 Task: Measure the distance between Seattle and Vancouver.
Action: Mouse moved to (233, 60)
Screenshot: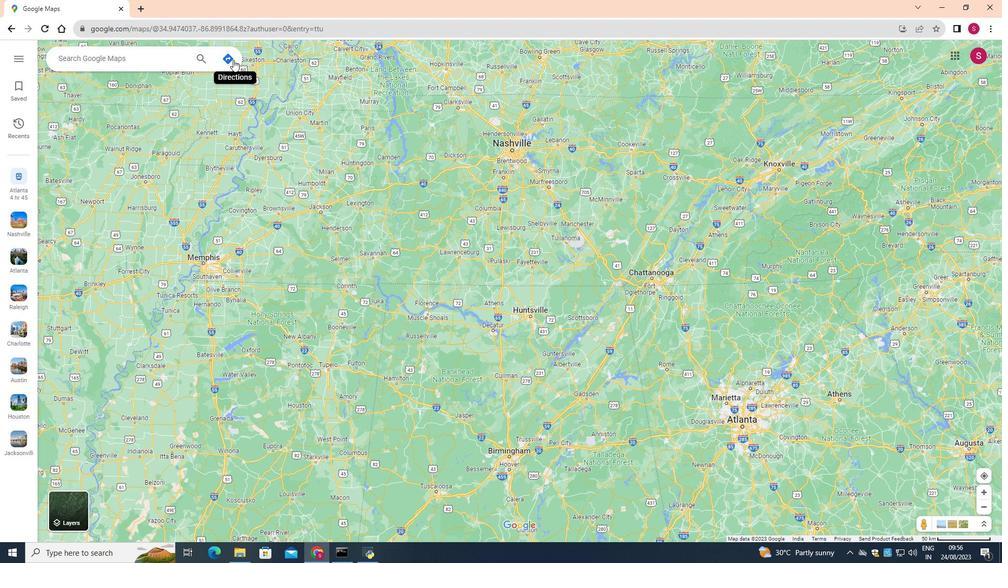 
Action: Mouse pressed left at (233, 60)
Screenshot: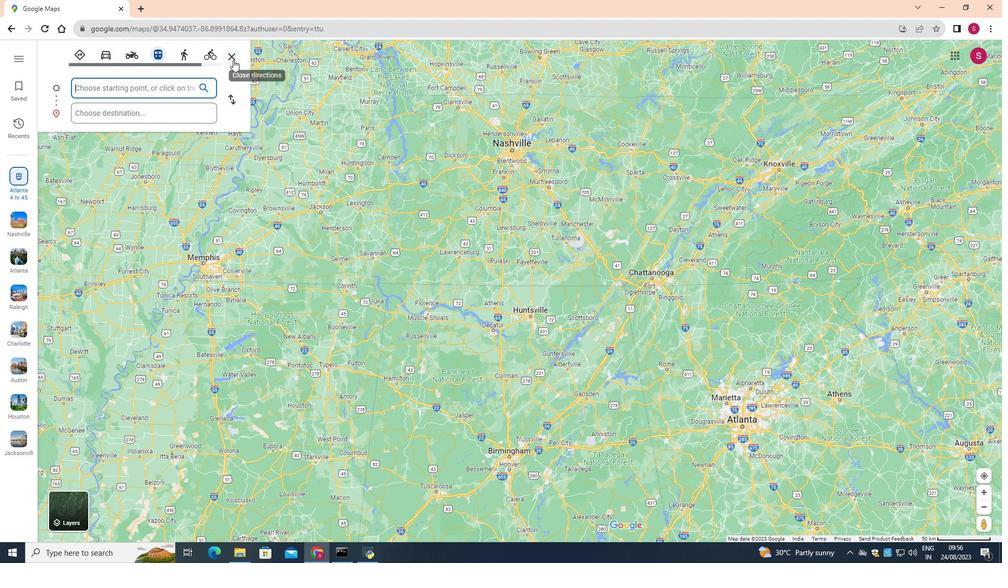 
Action: Mouse moved to (171, 84)
Screenshot: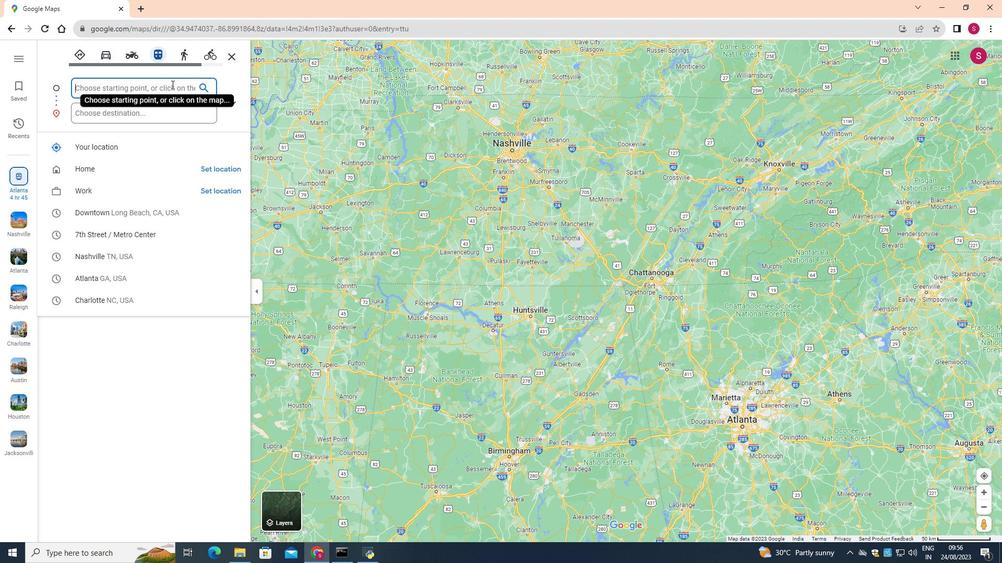 
Action: Mouse pressed left at (171, 84)
Screenshot: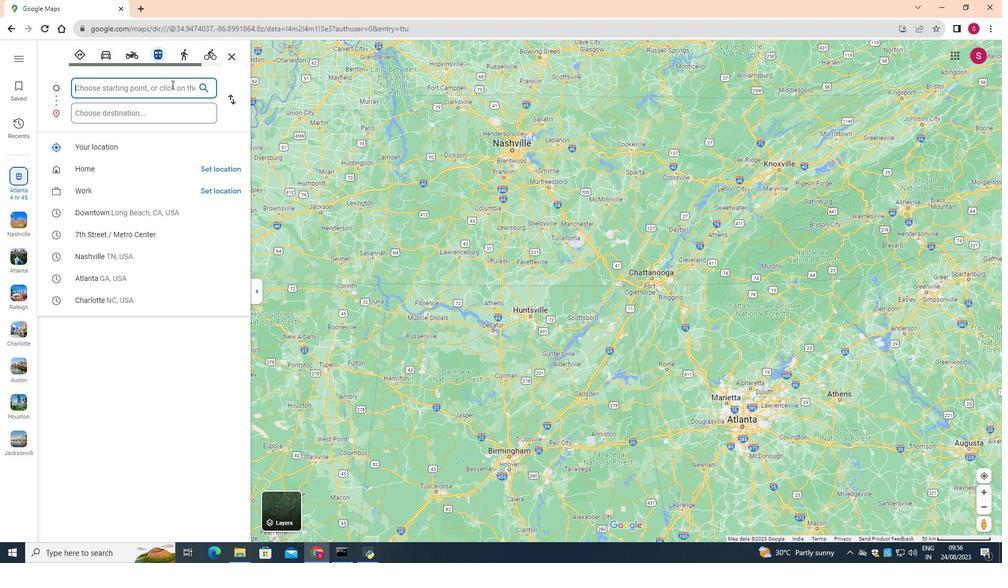 
Action: Key pressed <Key.shift>Seattle
Screenshot: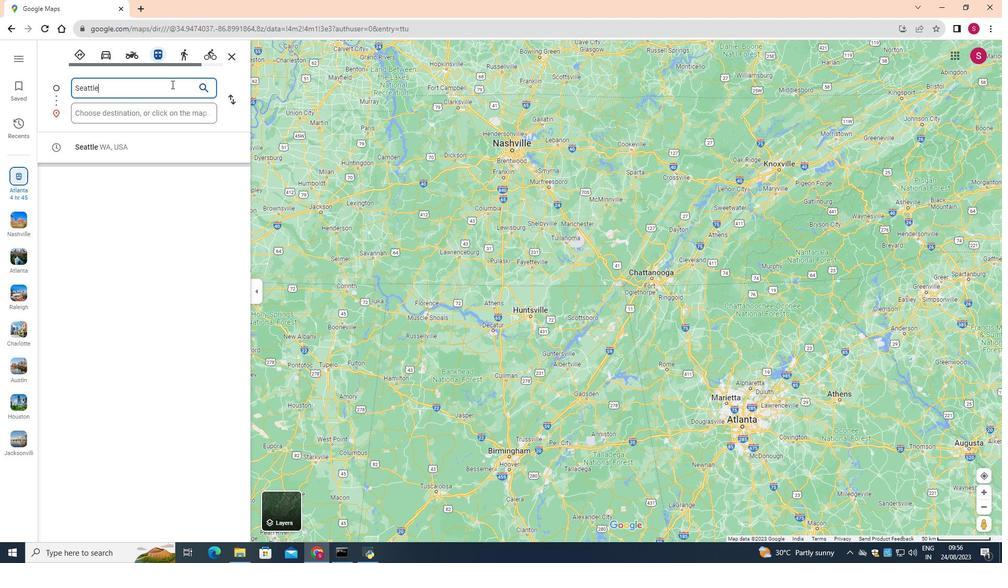 
Action: Mouse moved to (139, 147)
Screenshot: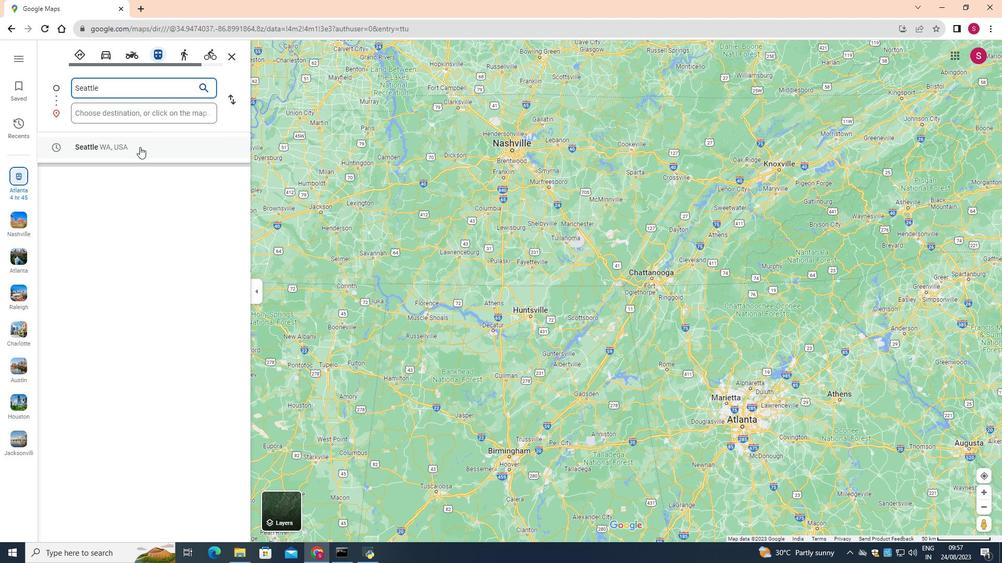 
Action: Mouse pressed left at (139, 147)
Screenshot: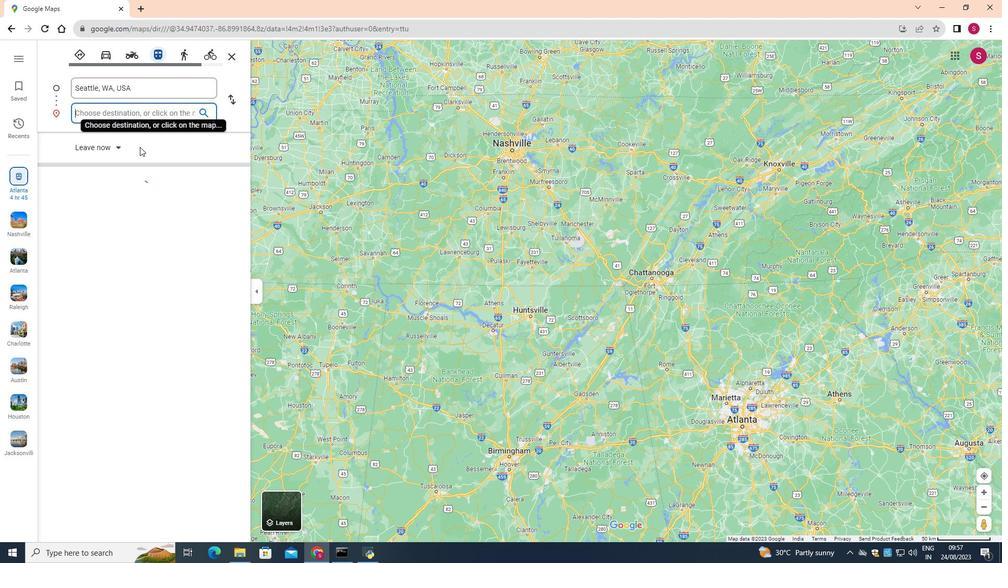
Action: Mouse moved to (156, 111)
Screenshot: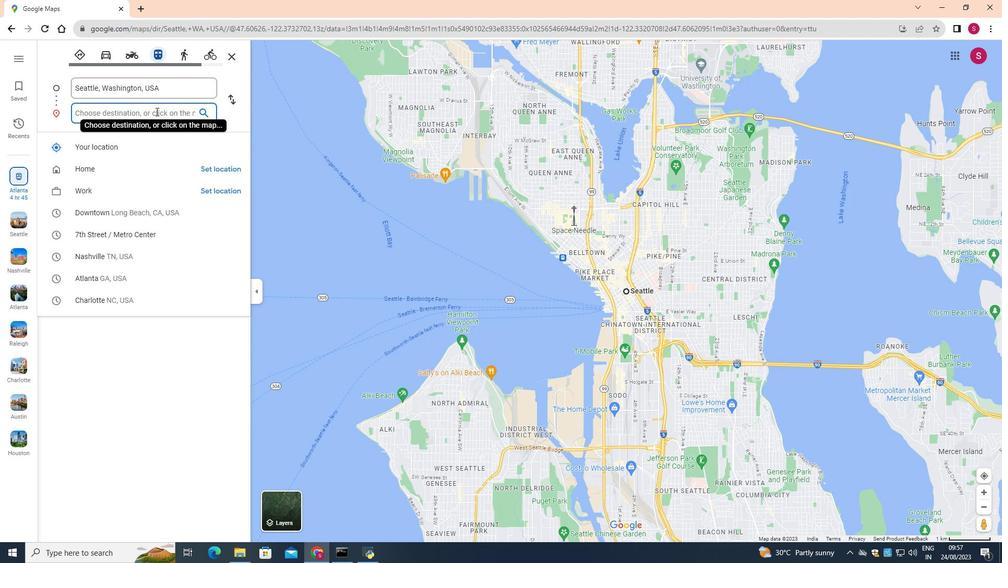 
Action: Mouse pressed left at (156, 111)
Screenshot: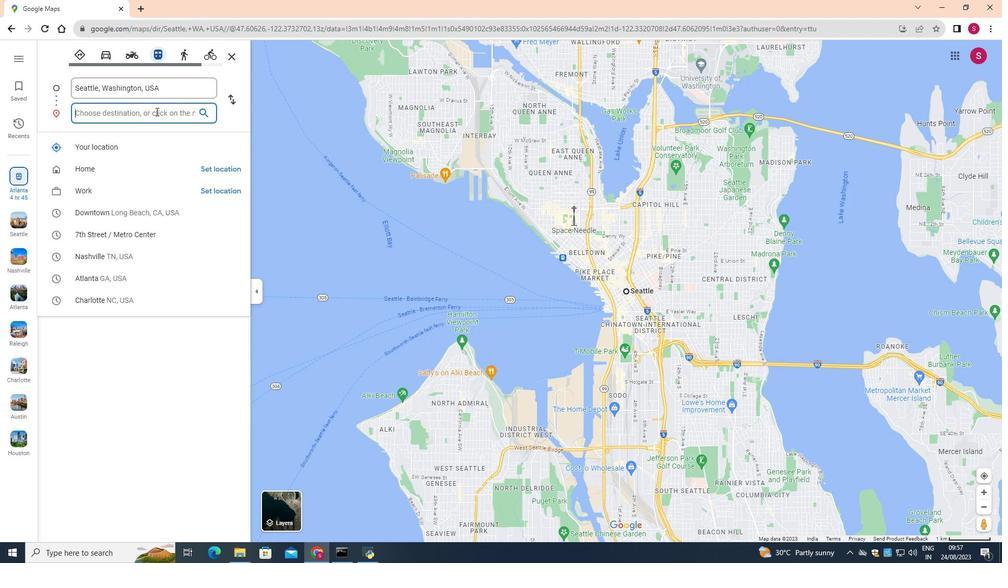 
Action: Key pressed <Key.shift>Vancouver
Screenshot: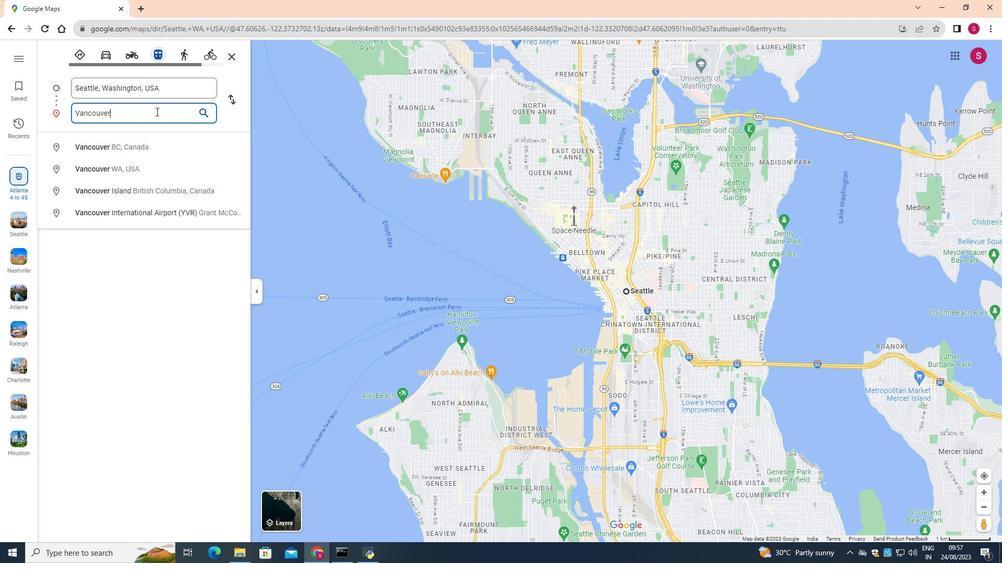 
Action: Mouse moved to (136, 168)
Screenshot: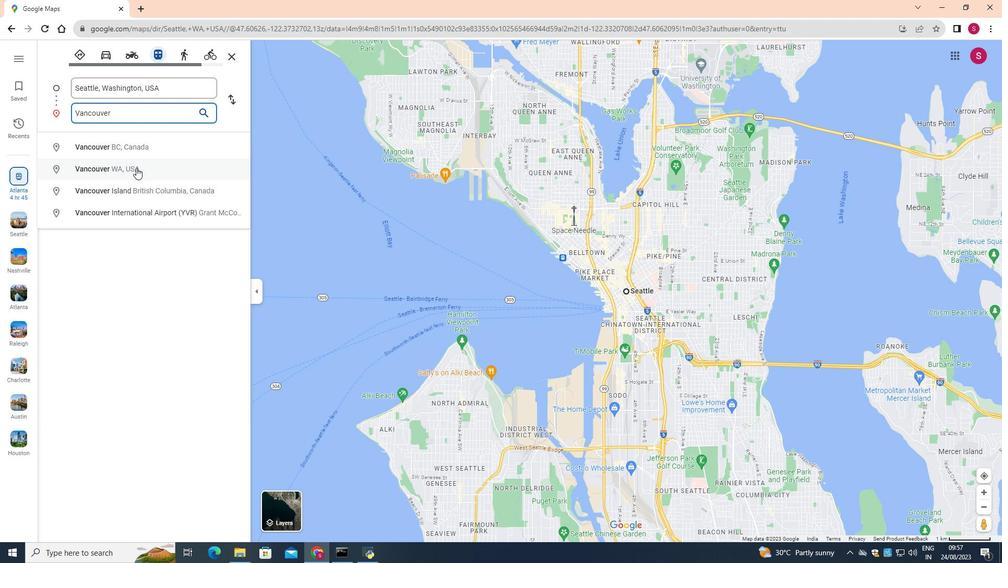
Action: Mouse pressed left at (136, 168)
Screenshot: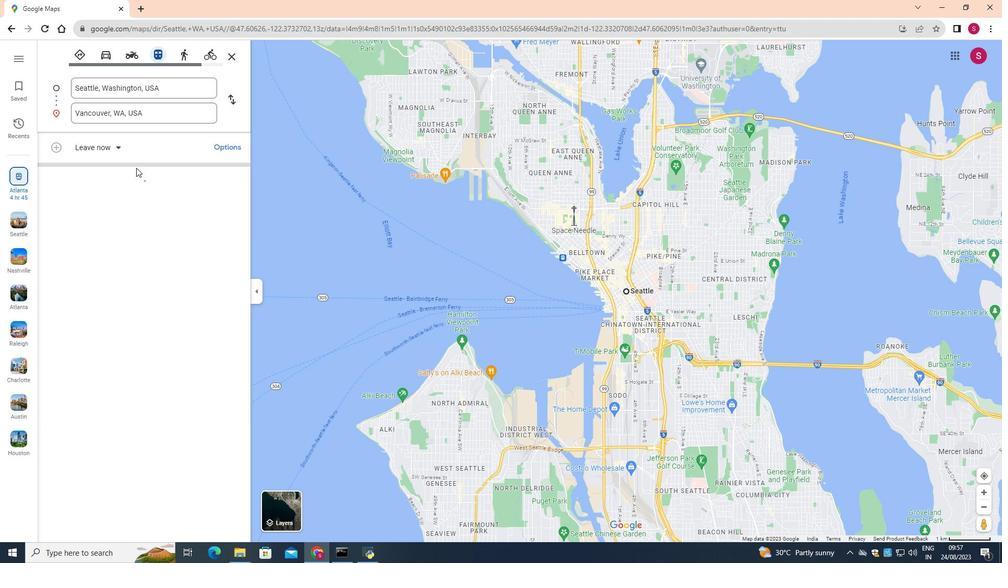 
Action: Mouse moved to (135, 262)
Screenshot: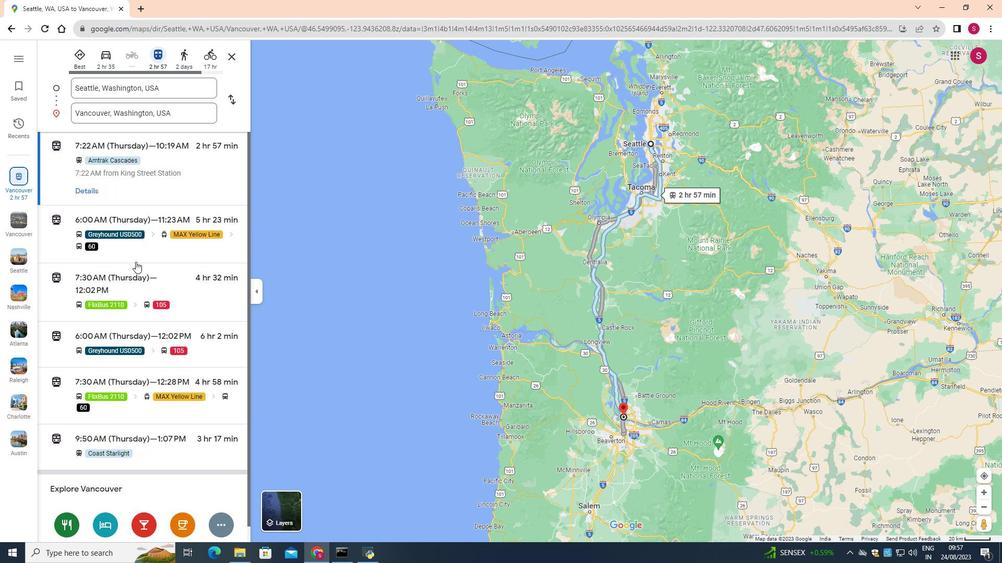 
Action: Mouse scrolled (135, 261) with delta (0, 0)
Screenshot: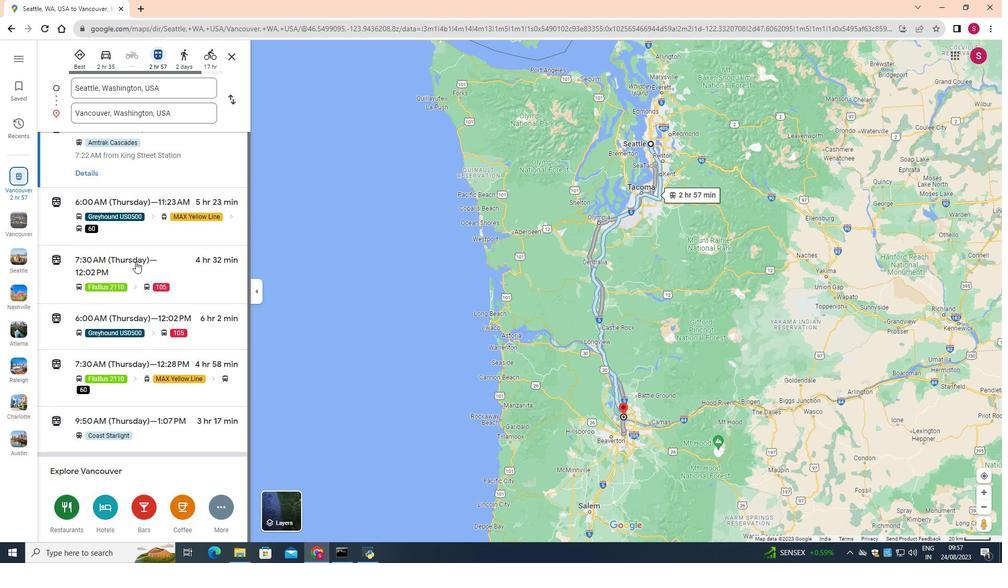 
Action: Mouse scrolled (135, 261) with delta (0, 0)
Screenshot: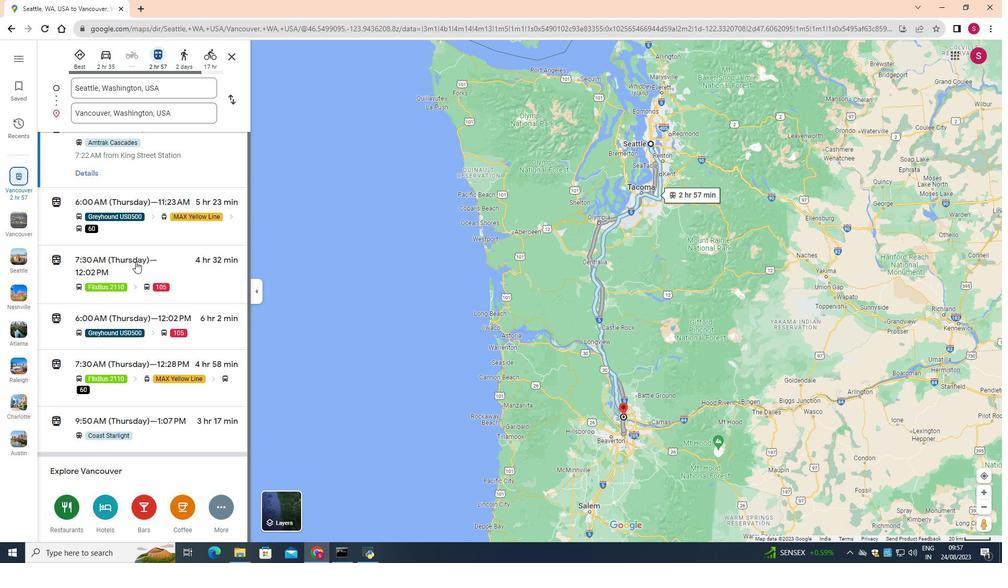 
Action: Mouse scrolled (135, 261) with delta (0, 0)
Screenshot: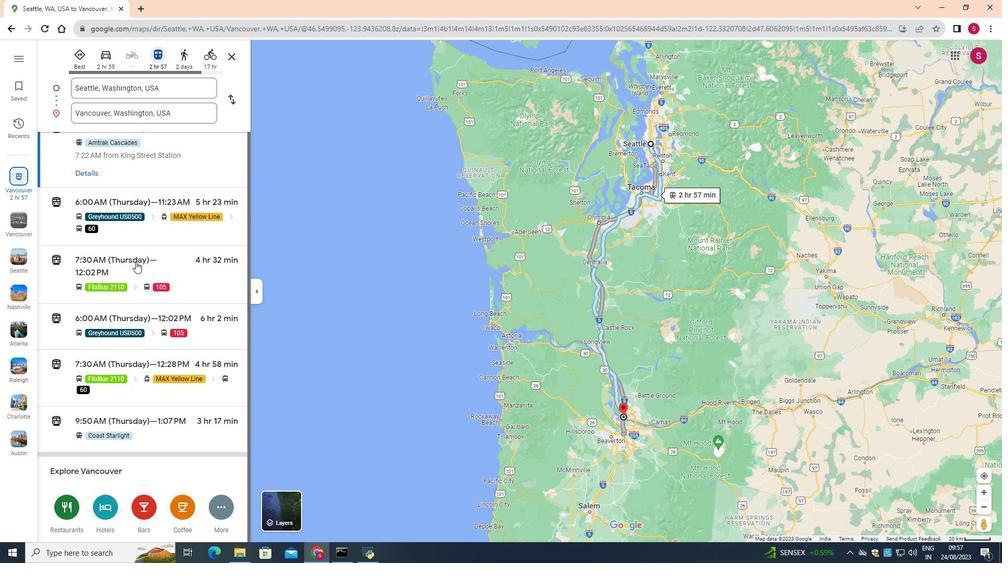
Action: Mouse scrolled (135, 261) with delta (0, 0)
Screenshot: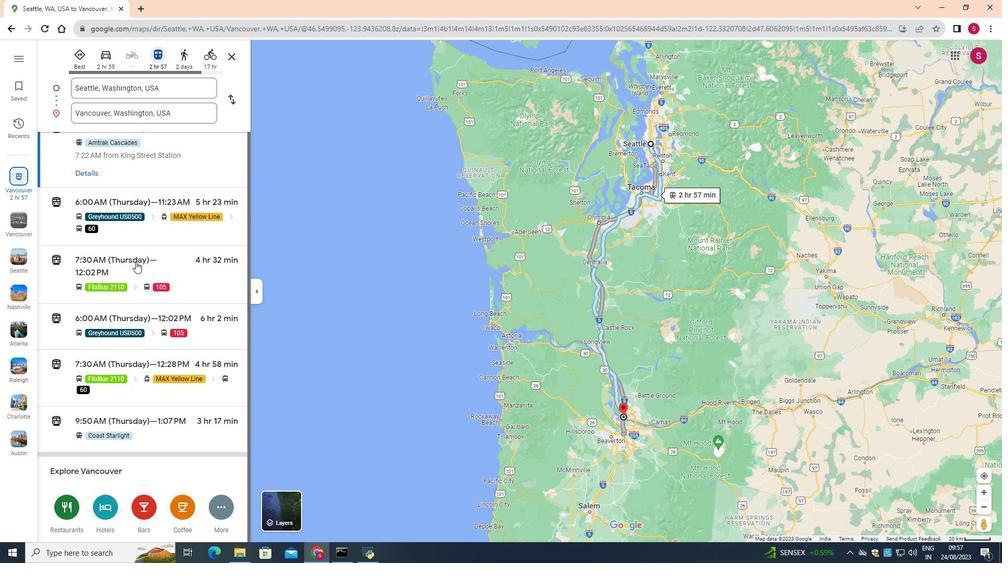
Action: Mouse scrolled (135, 261) with delta (0, 0)
Screenshot: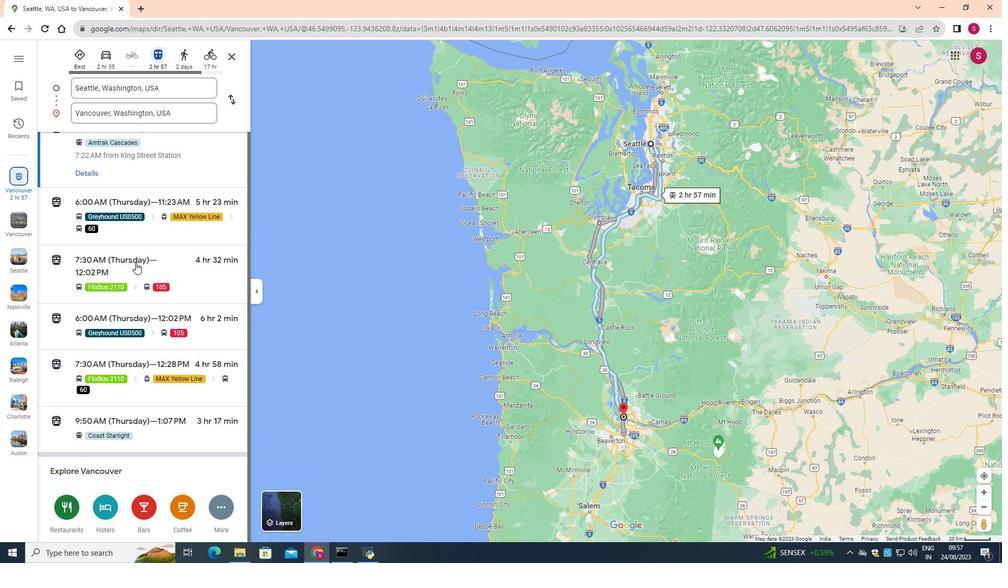 
Action: Mouse scrolled (135, 261) with delta (0, 0)
Screenshot: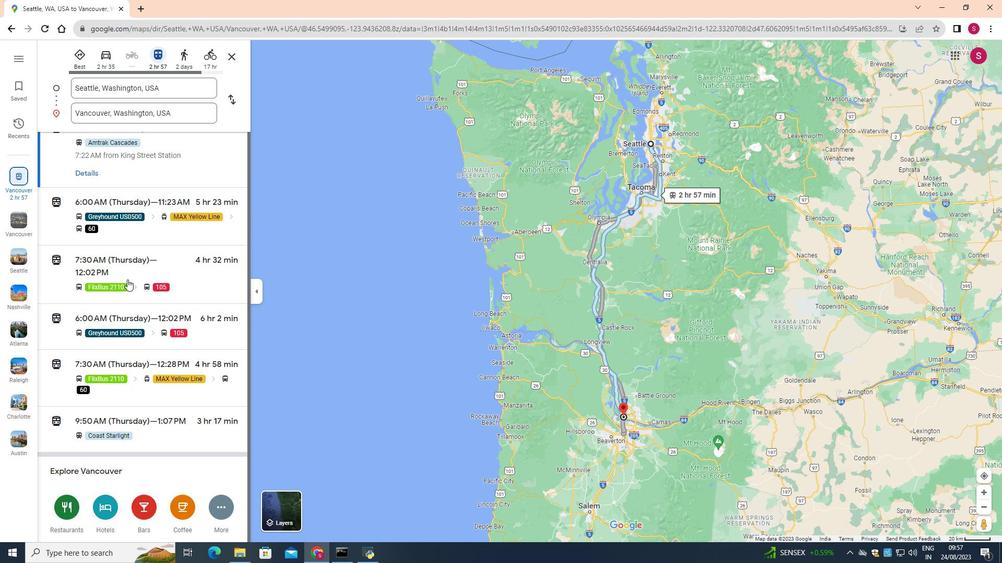 
Action: Mouse moved to (448, 510)
Screenshot: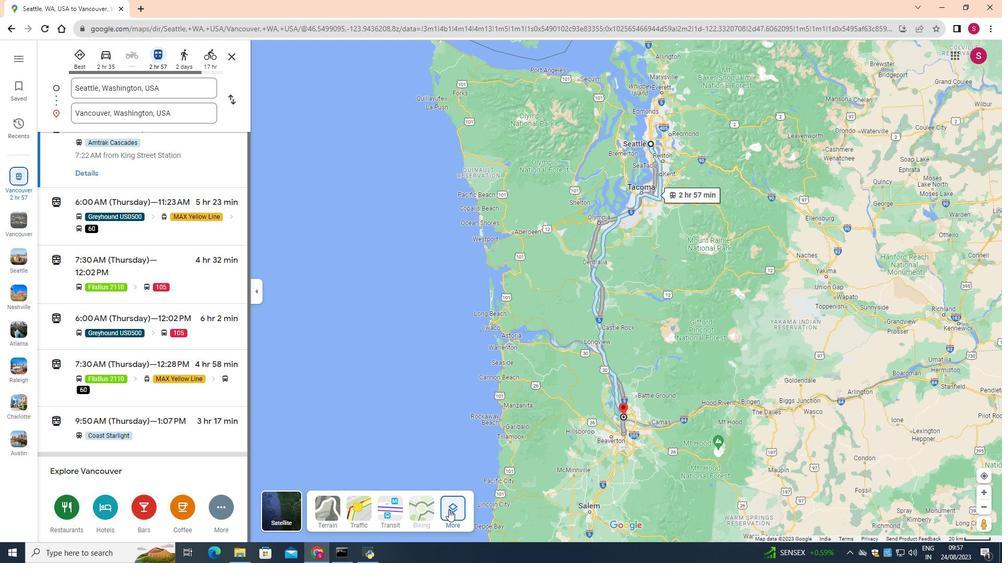 
Action: Mouse pressed left at (448, 510)
Screenshot: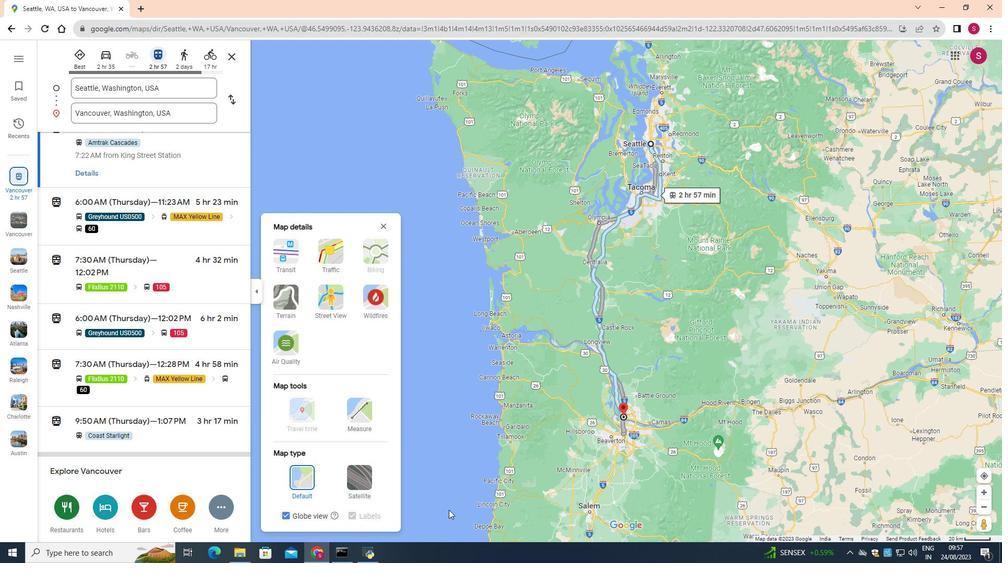 
Action: Mouse moved to (362, 406)
Screenshot: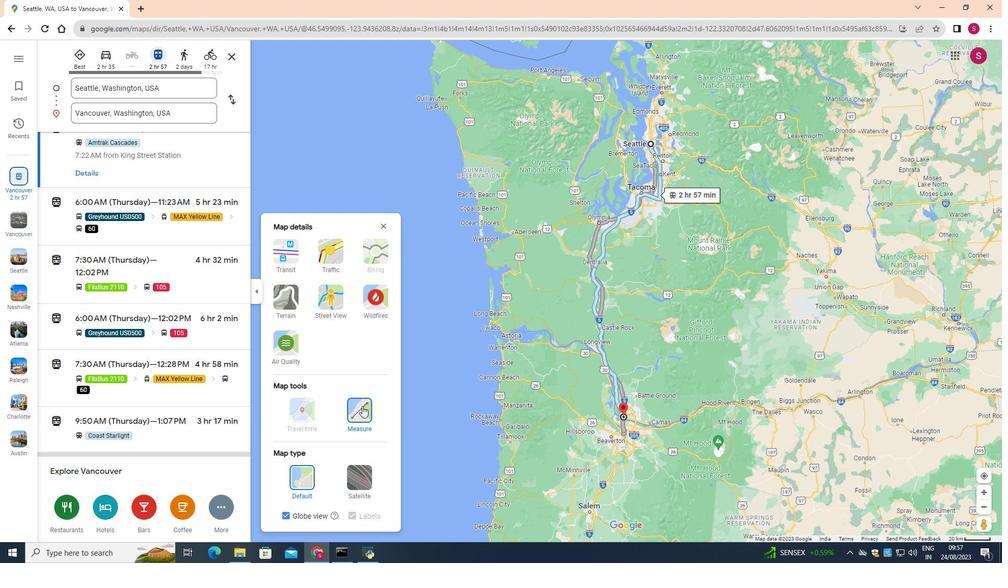 
Action: Mouse pressed left at (362, 406)
Screenshot: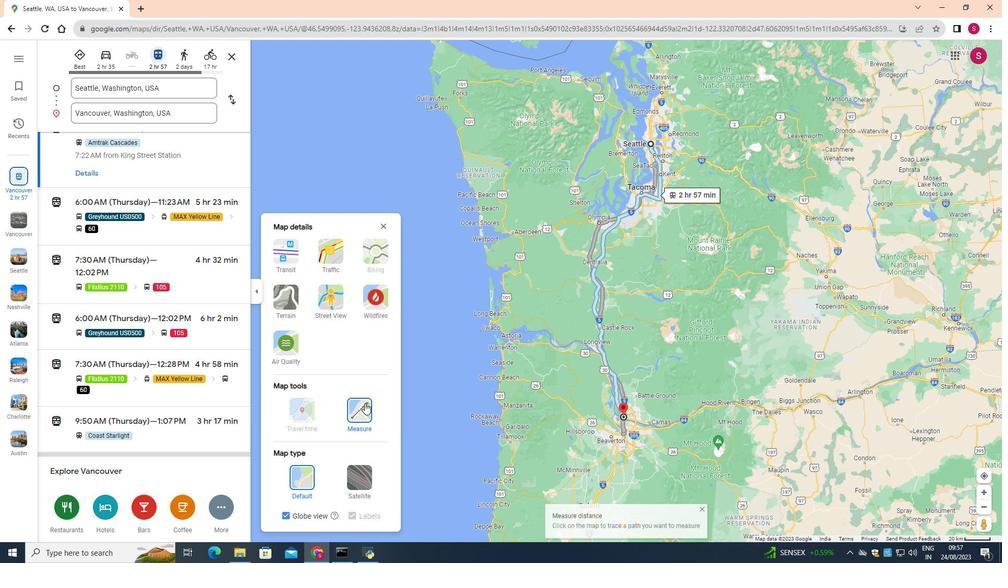 
Action: Mouse moved to (623, 414)
Screenshot: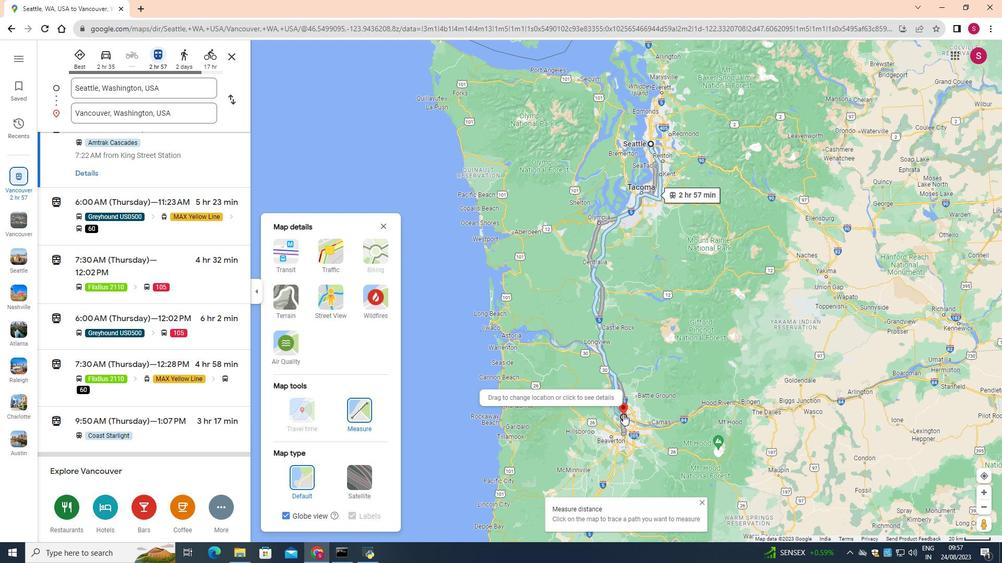 
Action: Mouse pressed left at (623, 414)
Screenshot: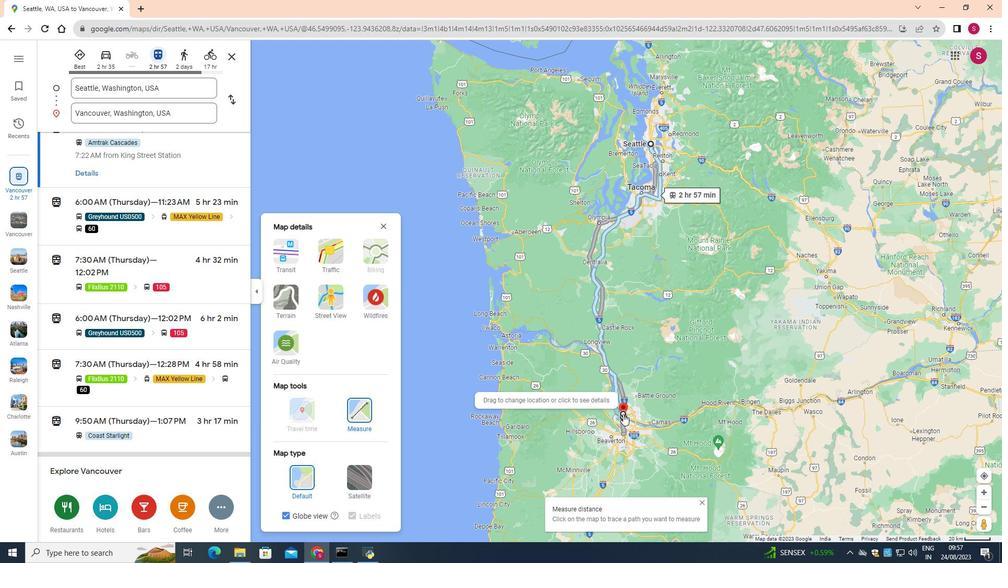 
Action: Mouse moved to (652, 142)
Screenshot: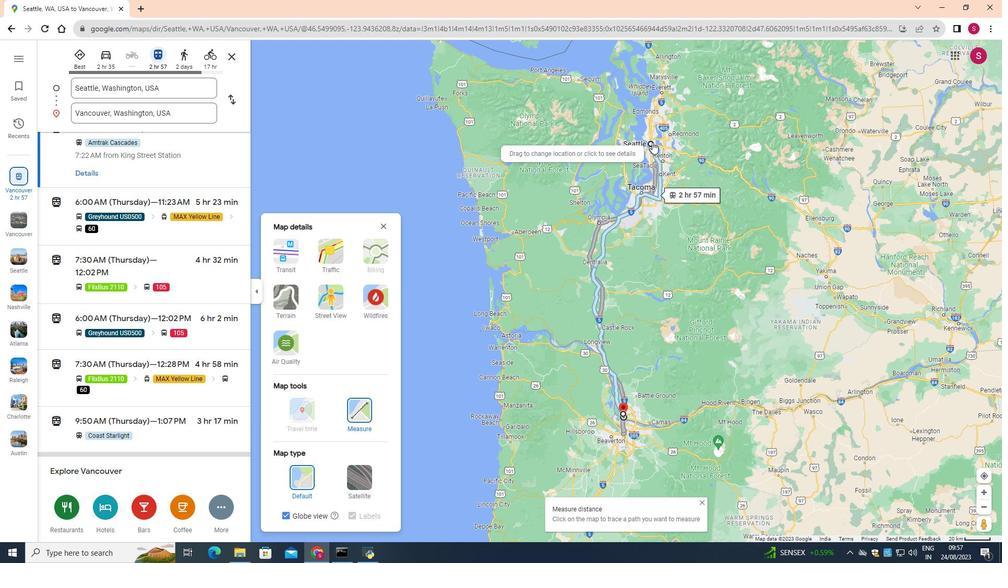 
Action: Mouse pressed left at (652, 142)
Screenshot: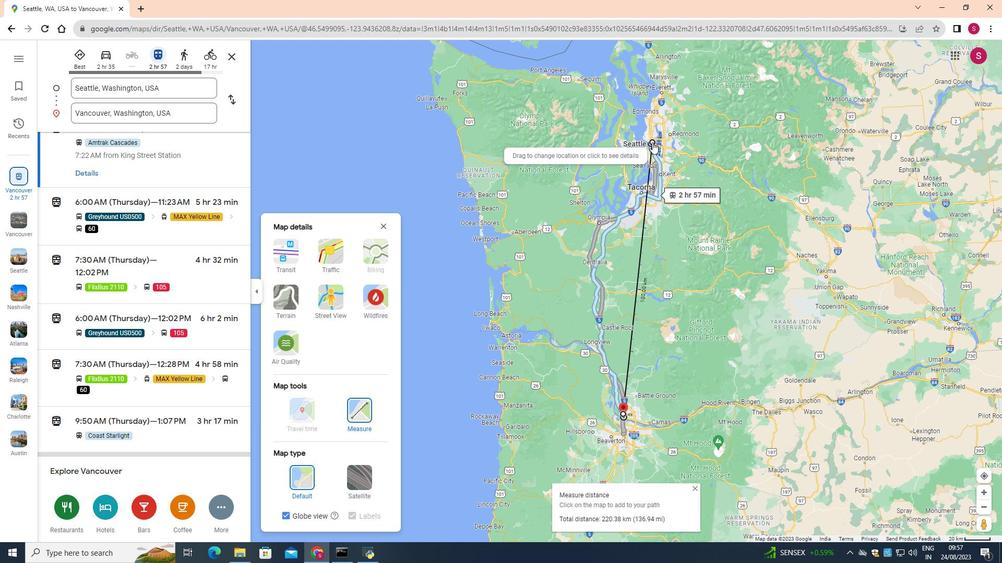 
Action: Mouse moved to (624, 431)
Screenshot: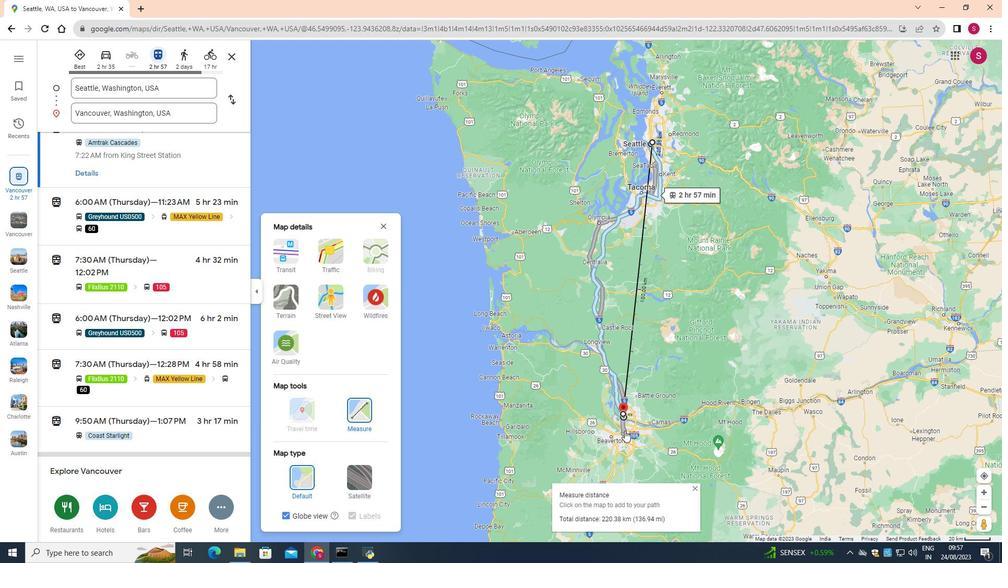 
